 Task: Set "H.264 profile" for "H.264/MPEG-4 Part 10/AVC encoder (x264)" to high444.
Action: Mouse moved to (113, 14)
Screenshot: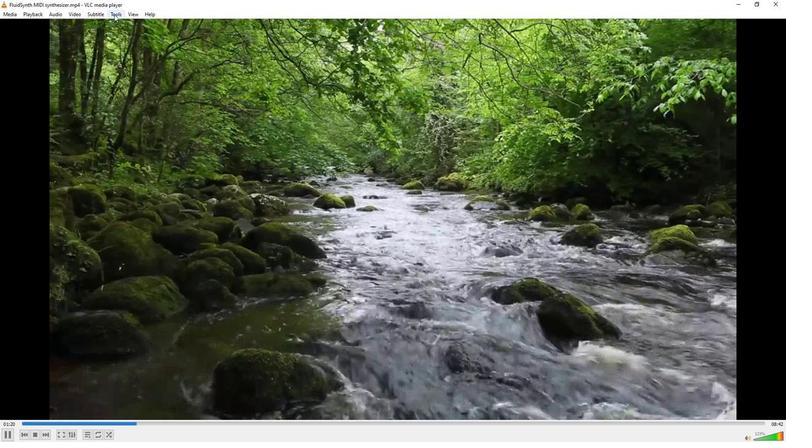 
Action: Mouse pressed left at (113, 14)
Screenshot: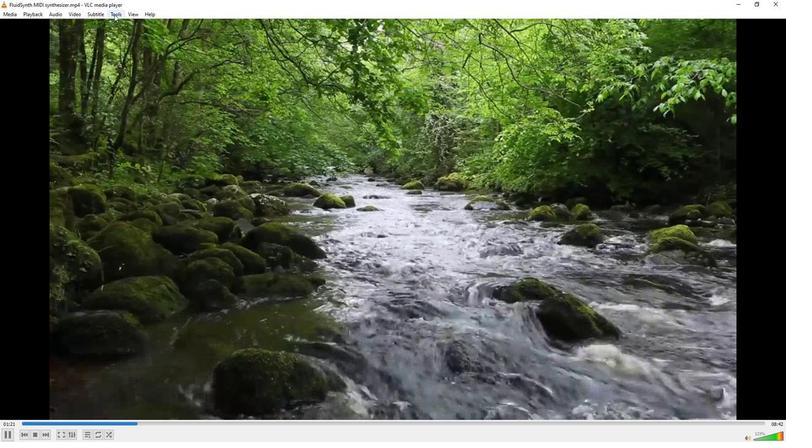 
Action: Mouse moved to (132, 112)
Screenshot: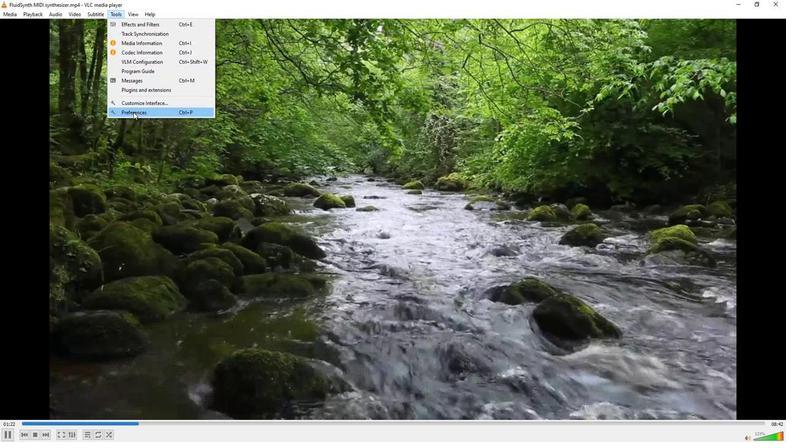 
Action: Mouse pressed left at (132, 112)
Screenshot: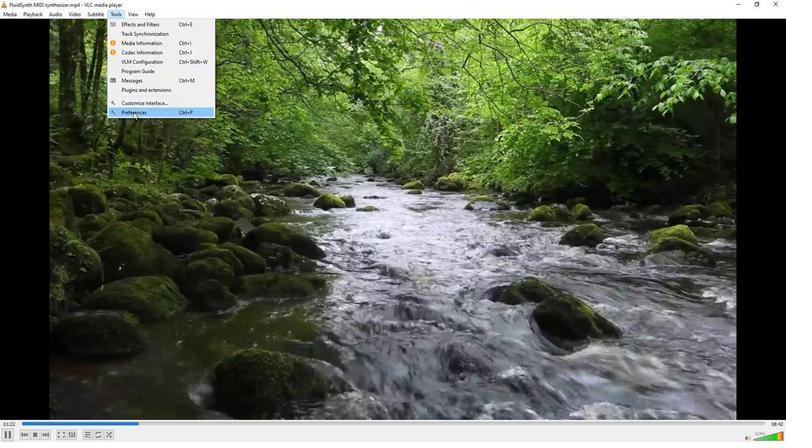 
Action: Mouse moved to (93, 348)
Screenshot: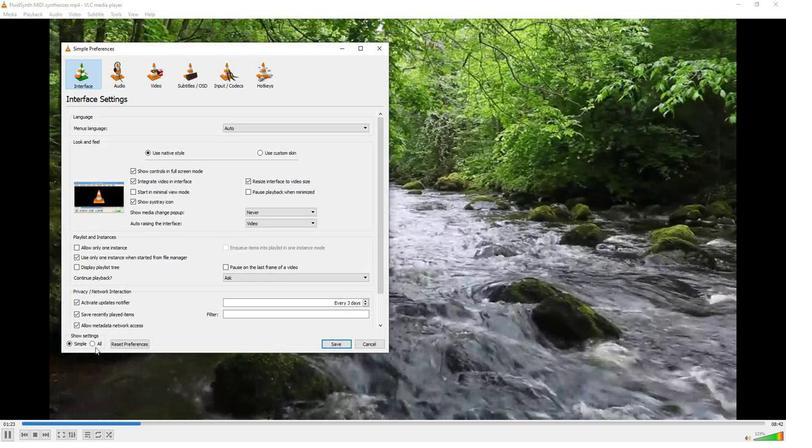 
Action: Mouse pressed left at (93, 348)
Screenshot: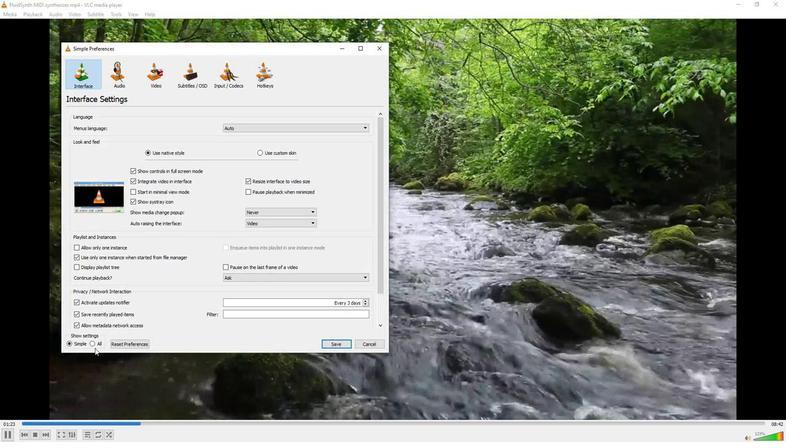 
Action: Mouse moved to (92, 345)
Screenshot: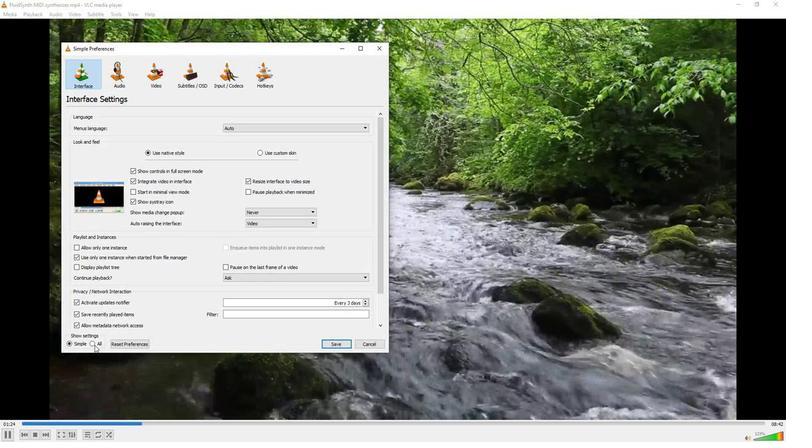 
Action: Mouse pressed left at (92, 345)
Screenshot: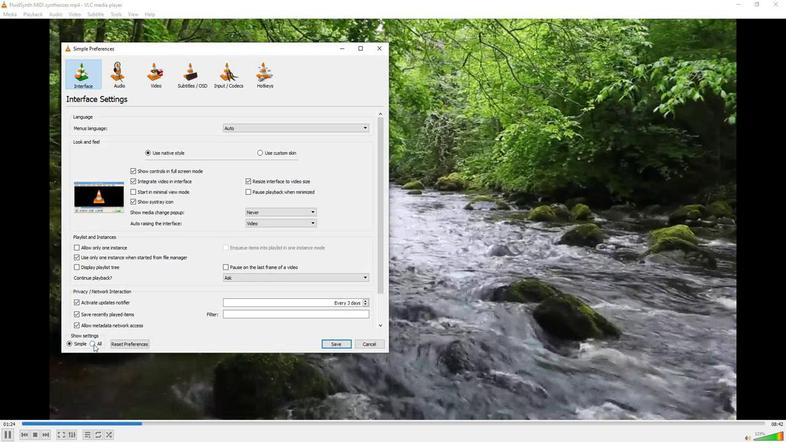 
Action: Mouse moved to (80, 262)
Screenshot: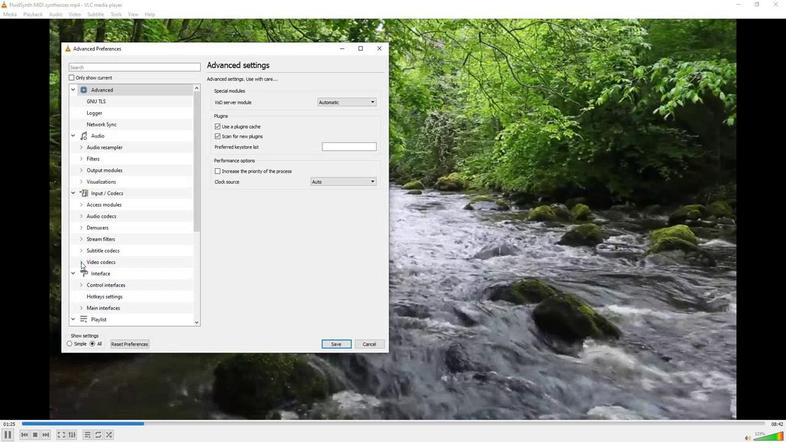 
Action: Mouse pressed left at (80, 262)
Screenshot: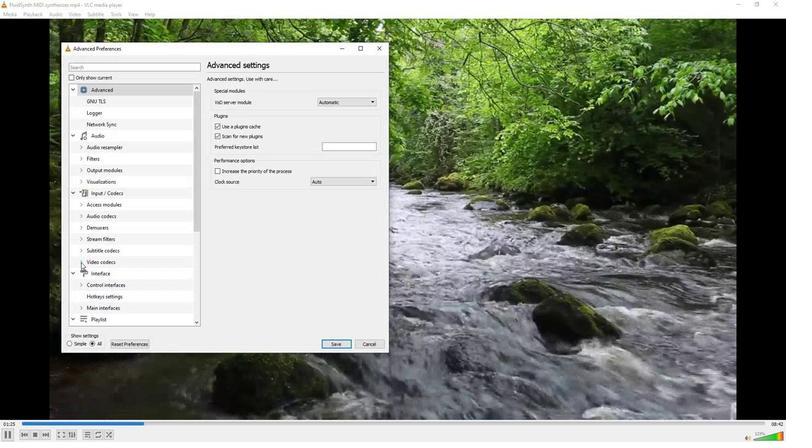 
Action: Mouse moved to (89, 267)
Screenshot: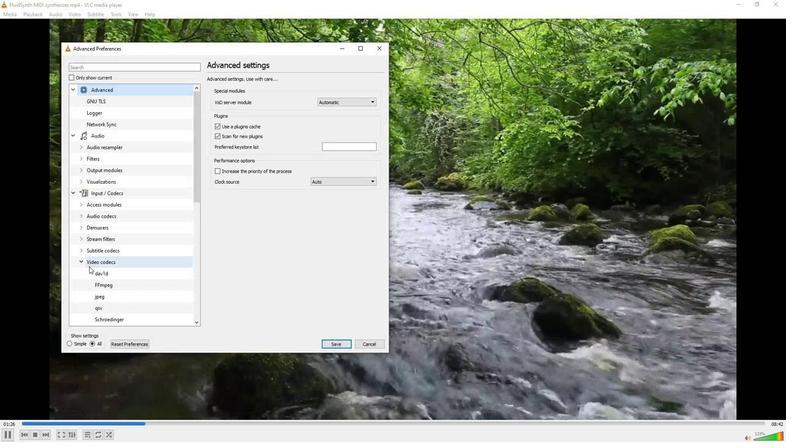 
Action: Mouse scrolled (89, 267) with delta (0, 0)
Screenshot: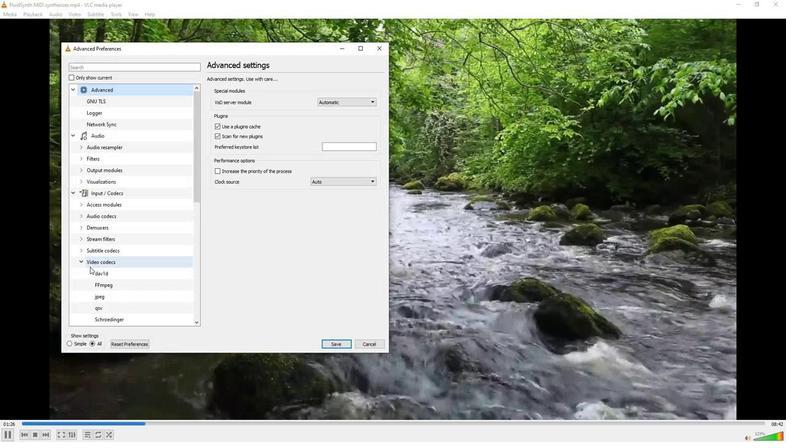 
Action: Mouse moved to (107, 316)
Screenshot: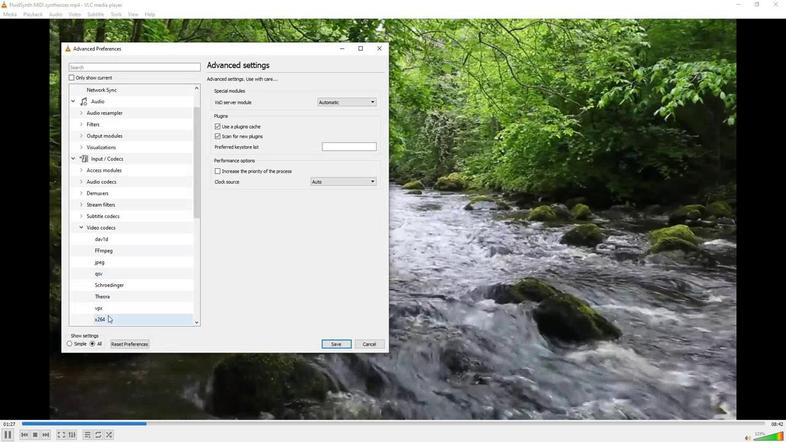 
Action: Mouse pressed left at (107, 316)
Screenshot: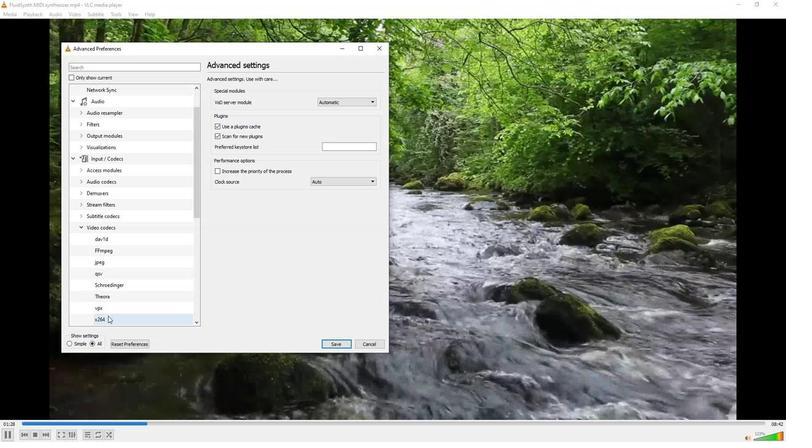 
Action: Mouse moved to (248, 323)
Screenshot: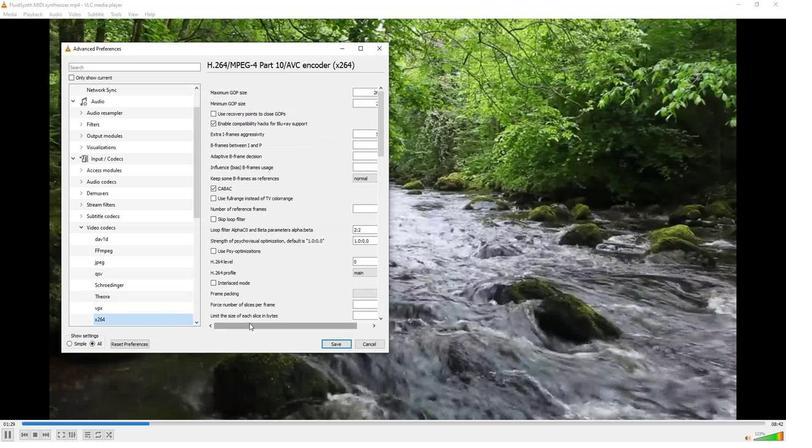 
Action: Mouse pressed left at (248, 323)
Screenshot: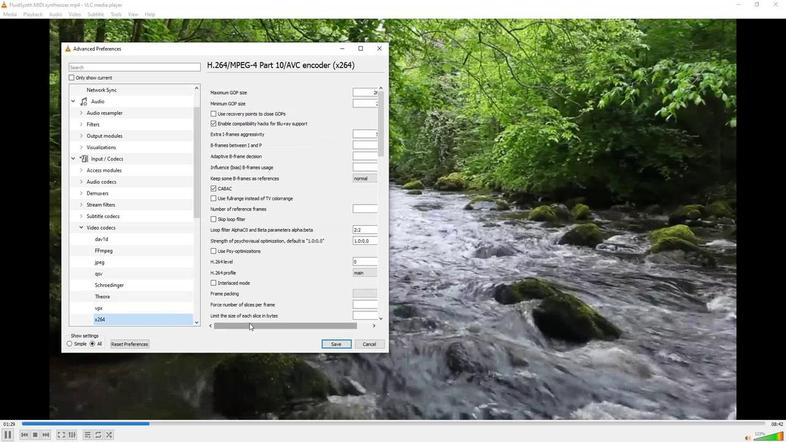 
Action: Mouse moved to (338, 272)
Screenshot: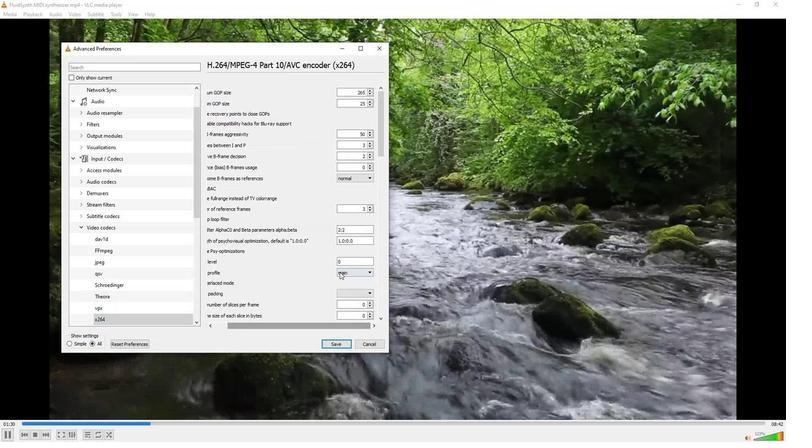 
Action: Mouse pressed left at (338, 272)
Screenshot: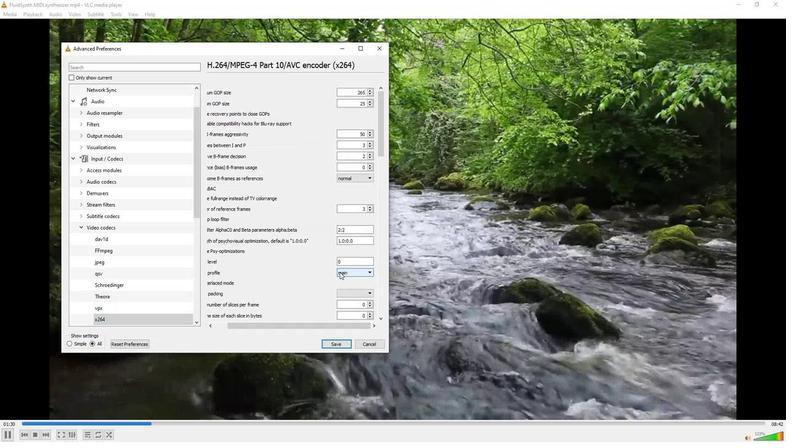 
Action: Mouse moved to (340, 305)
Screenshot: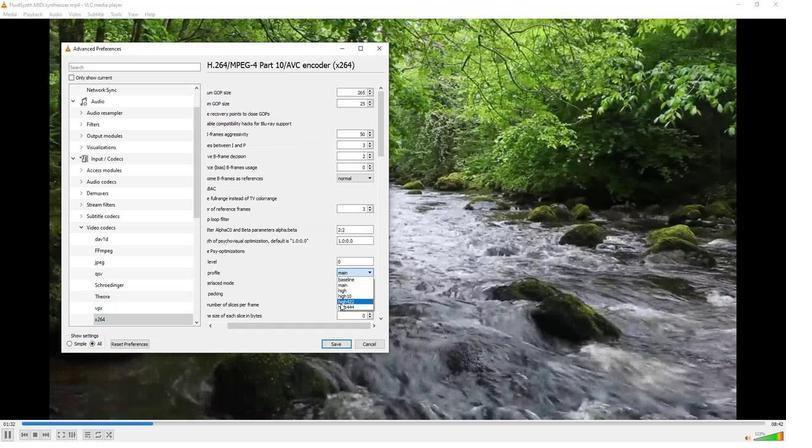 
Action: Mouse pressed left at (340, 305)
Screenshot: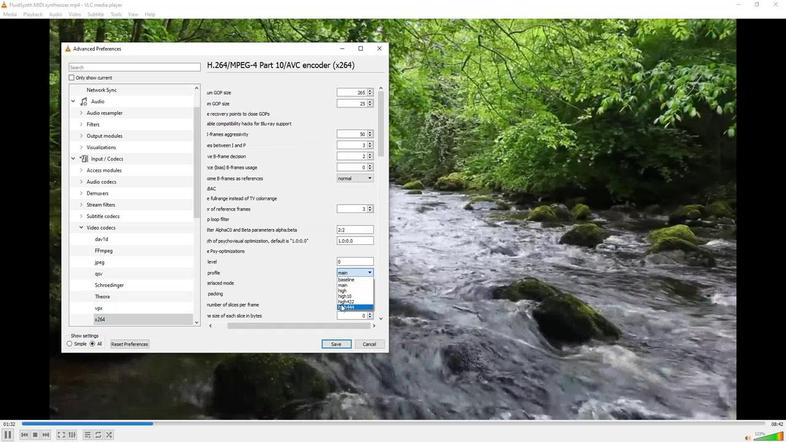 
Action: Mouse moved to (338, 305)
Screenshot: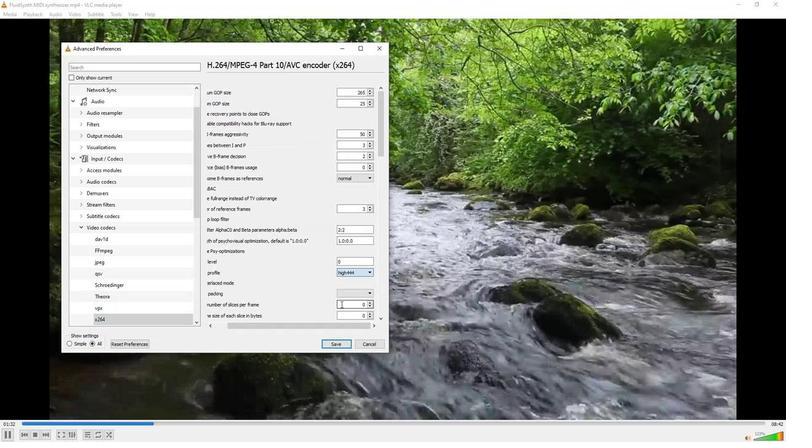
